 Task: Add Cocojune Organic Pure Coconut Dairy Free Yogurt to the cart.
Action: Mouse moved to (41, 366)
Screenshot: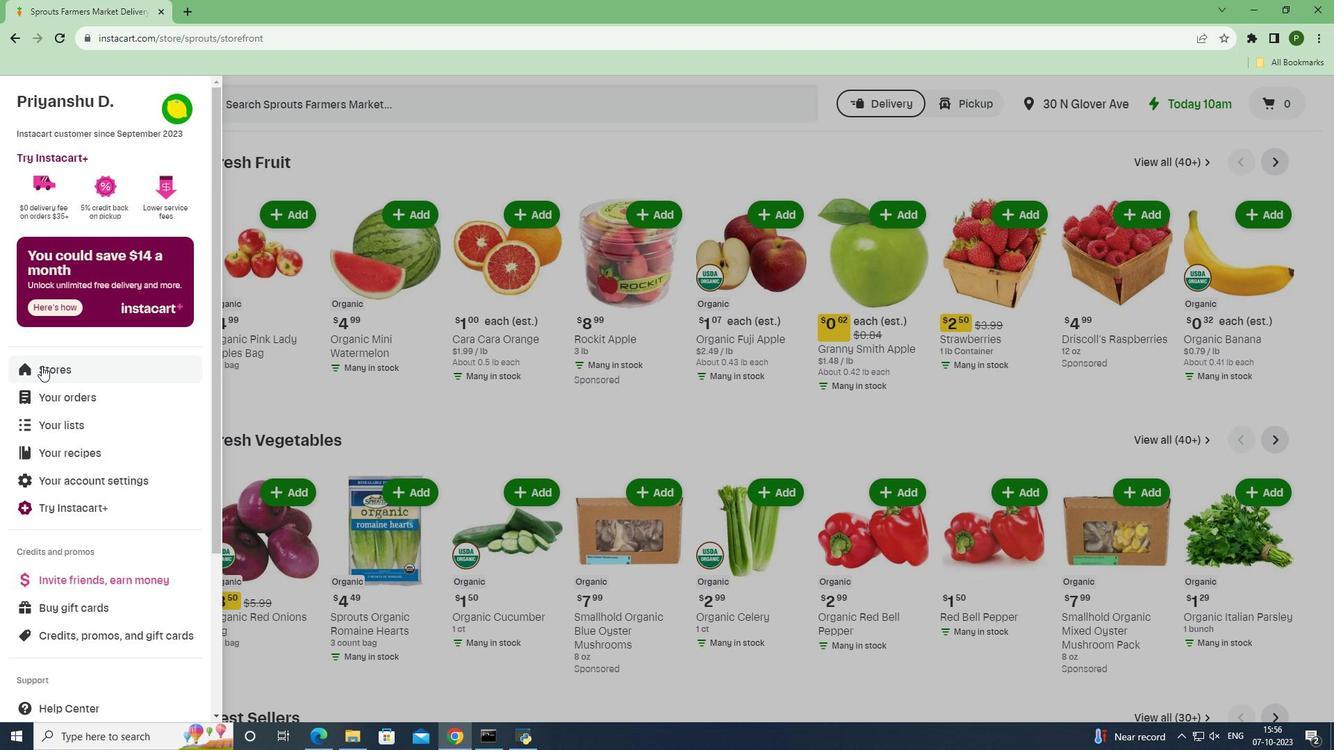 
Action: Mouse pressed left at (41, 366)
Screenshot: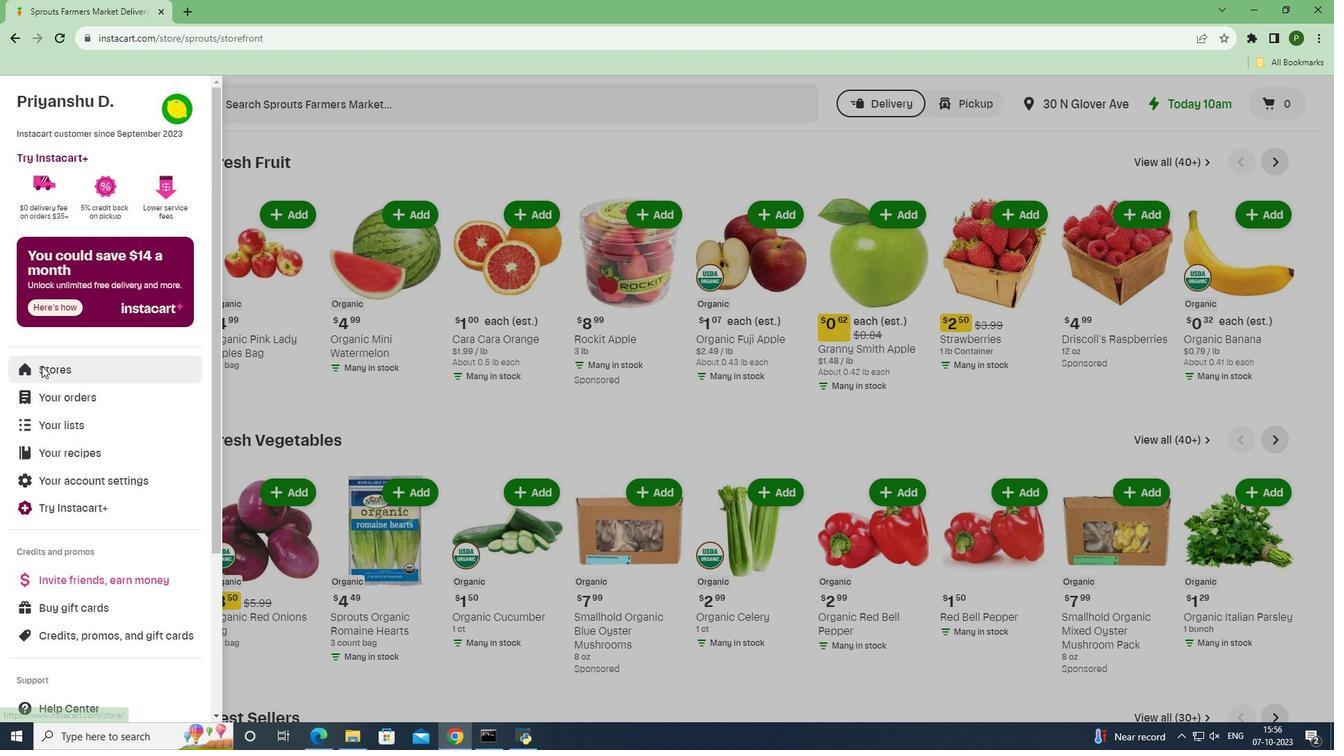 
Action: Mouse moved to (307, 159)
Screenshot: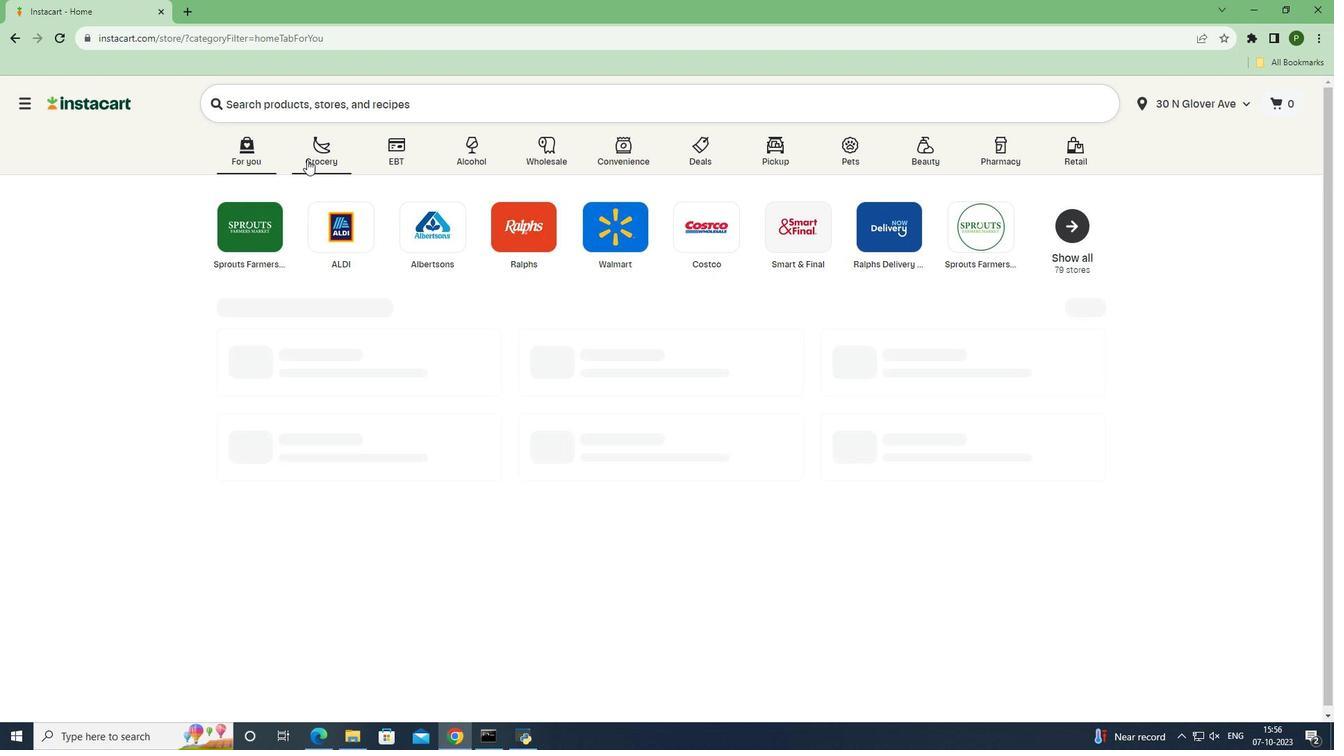 
Action: Mouse pressed left at (307, 159)
Screenshot: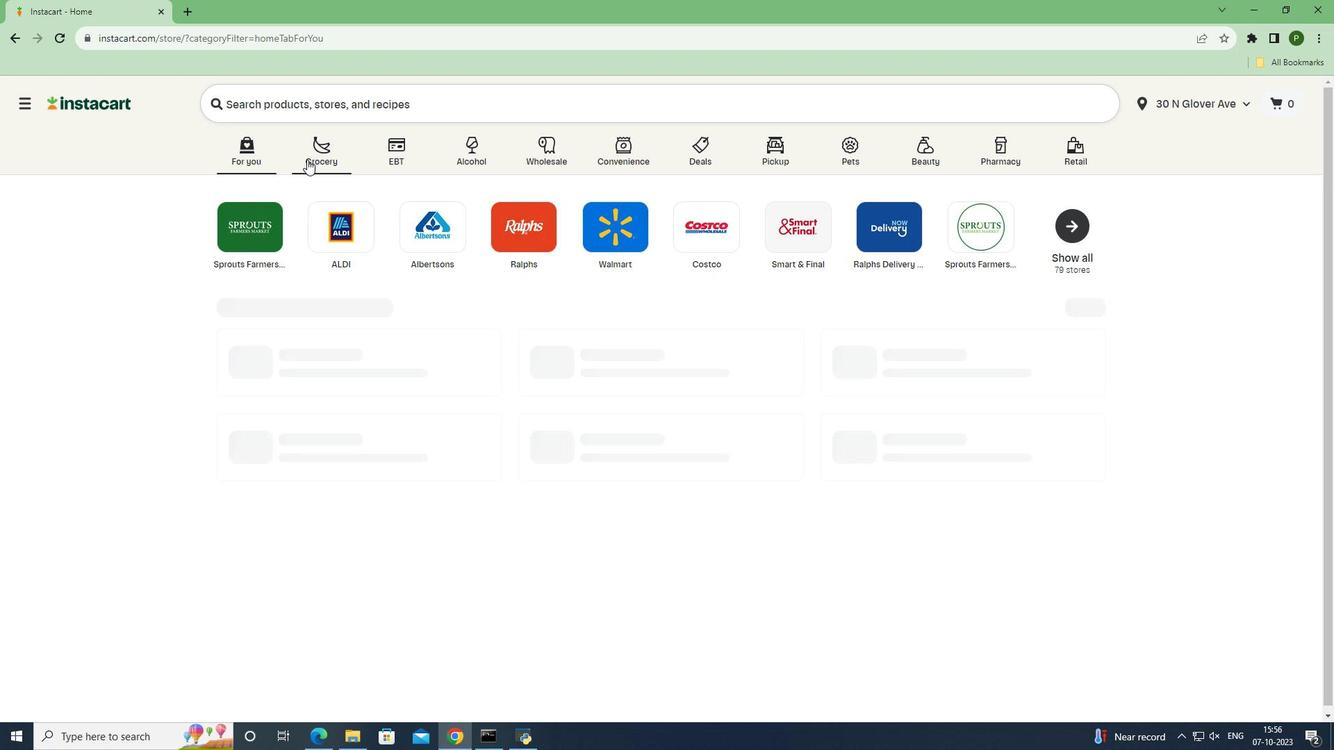 
Action: Mouse moved to (610, 319)
Screenshot: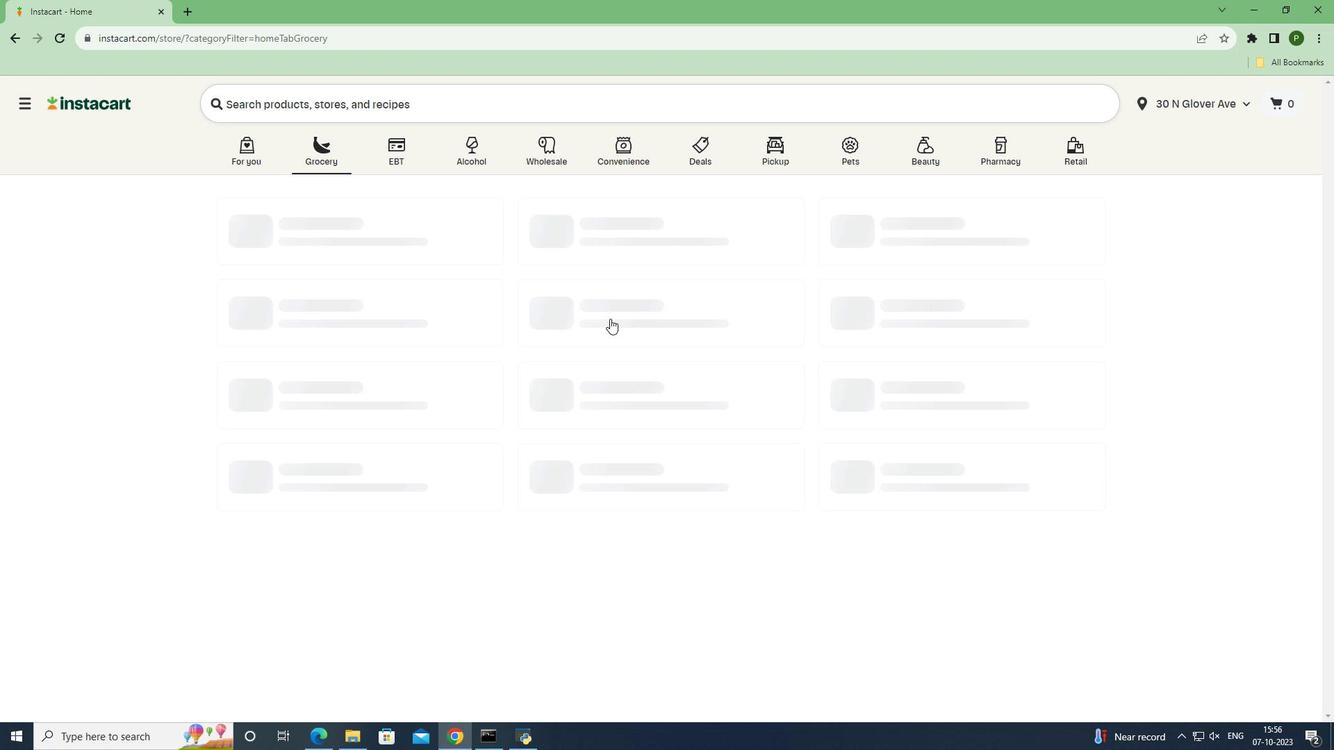 
Action: Mouse pressed left at (610, 319)
Screenshot: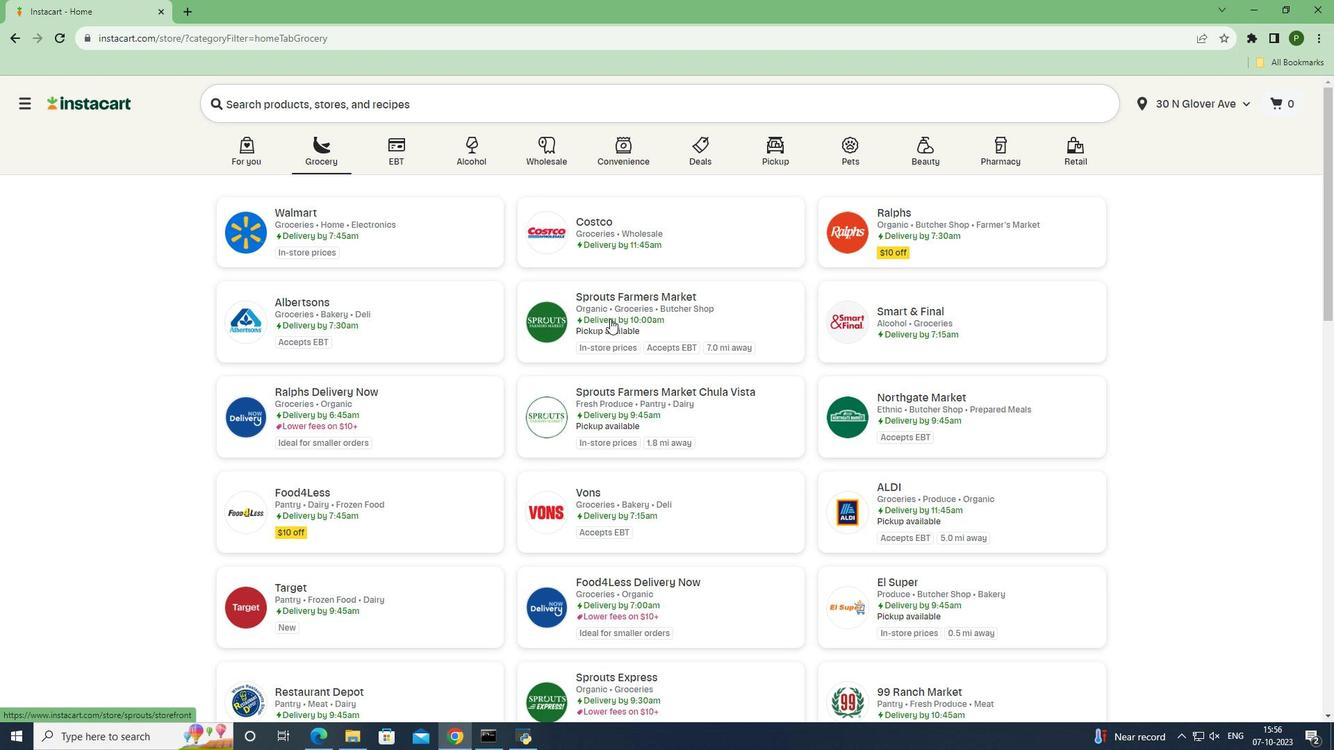 
Action: Mouse moved to (91, 449)
Screenshot: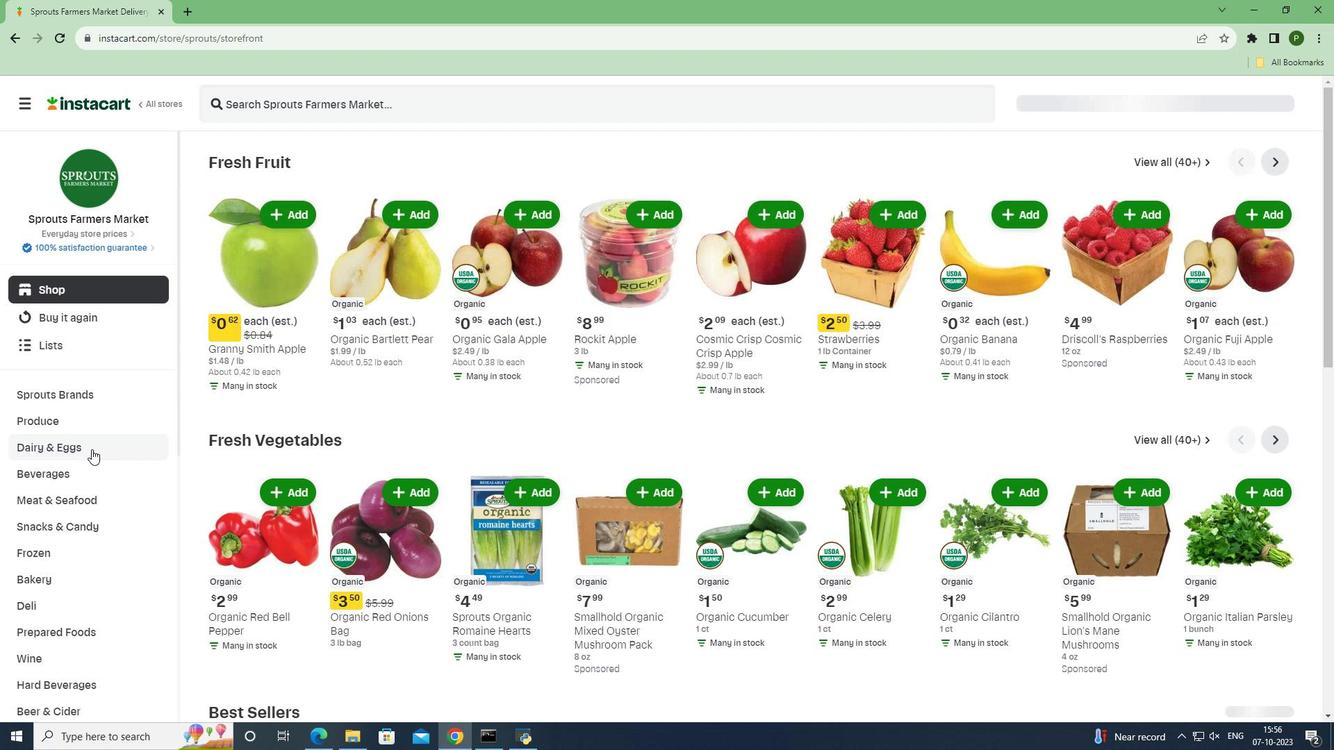 
Action: Mouse pressed left at (91, 449)
Screenshot: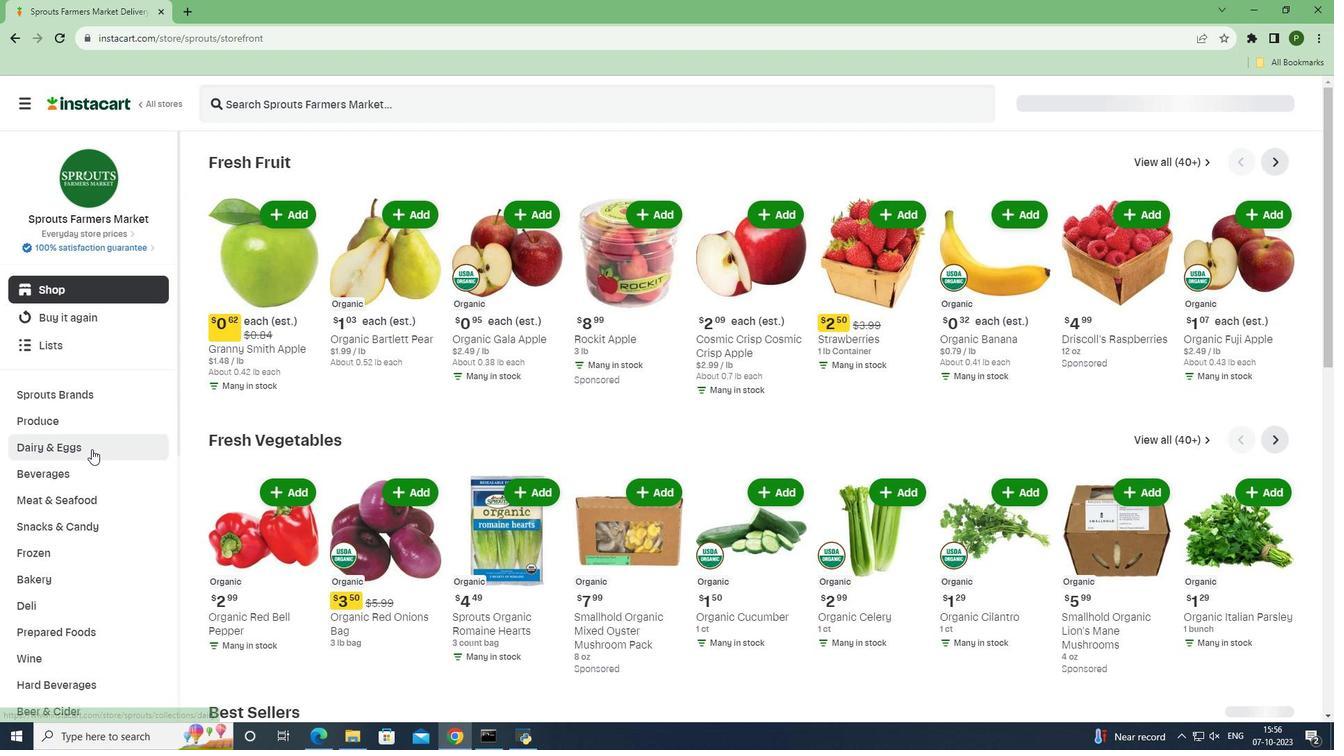 
Action: Mouse moved to (65, 553)
Screenshot: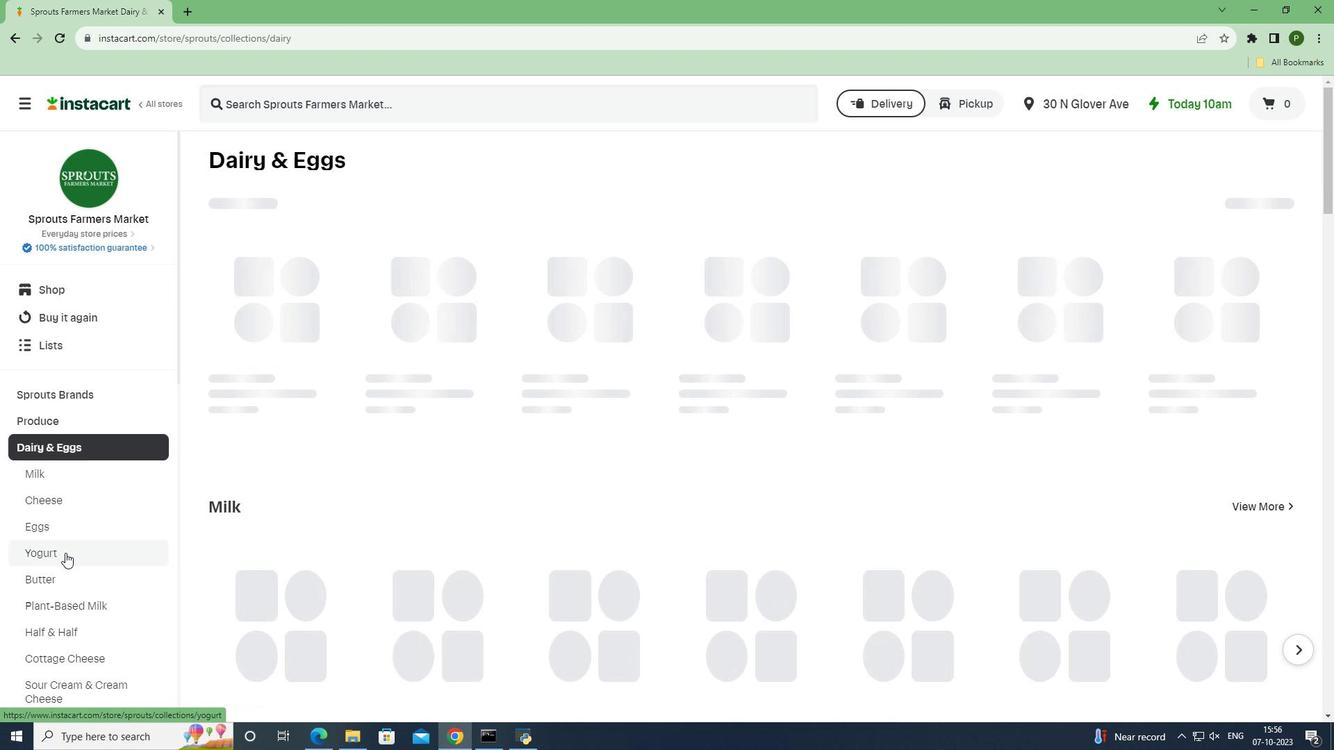 
Action: Mouse pressed left at (65, 553)
Screenshot: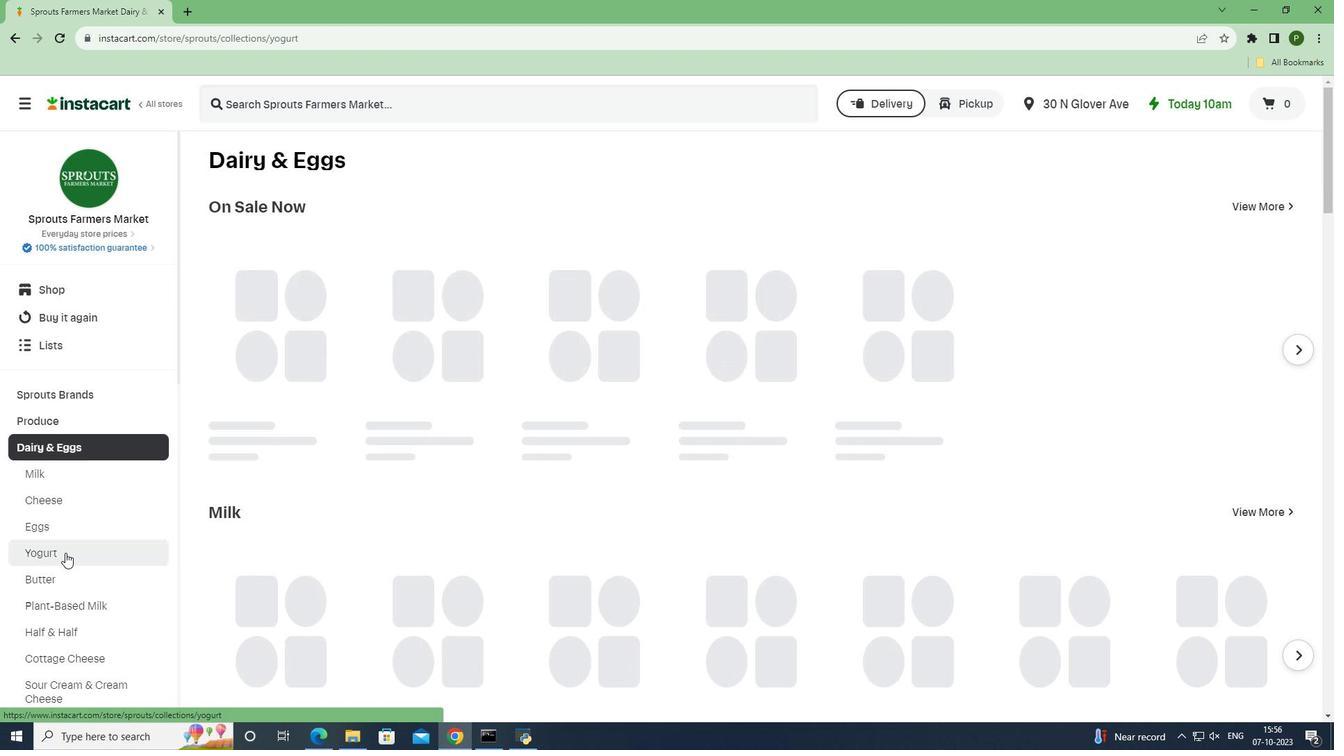 
Action: Mouse moved to (283, 107)
Screenshot: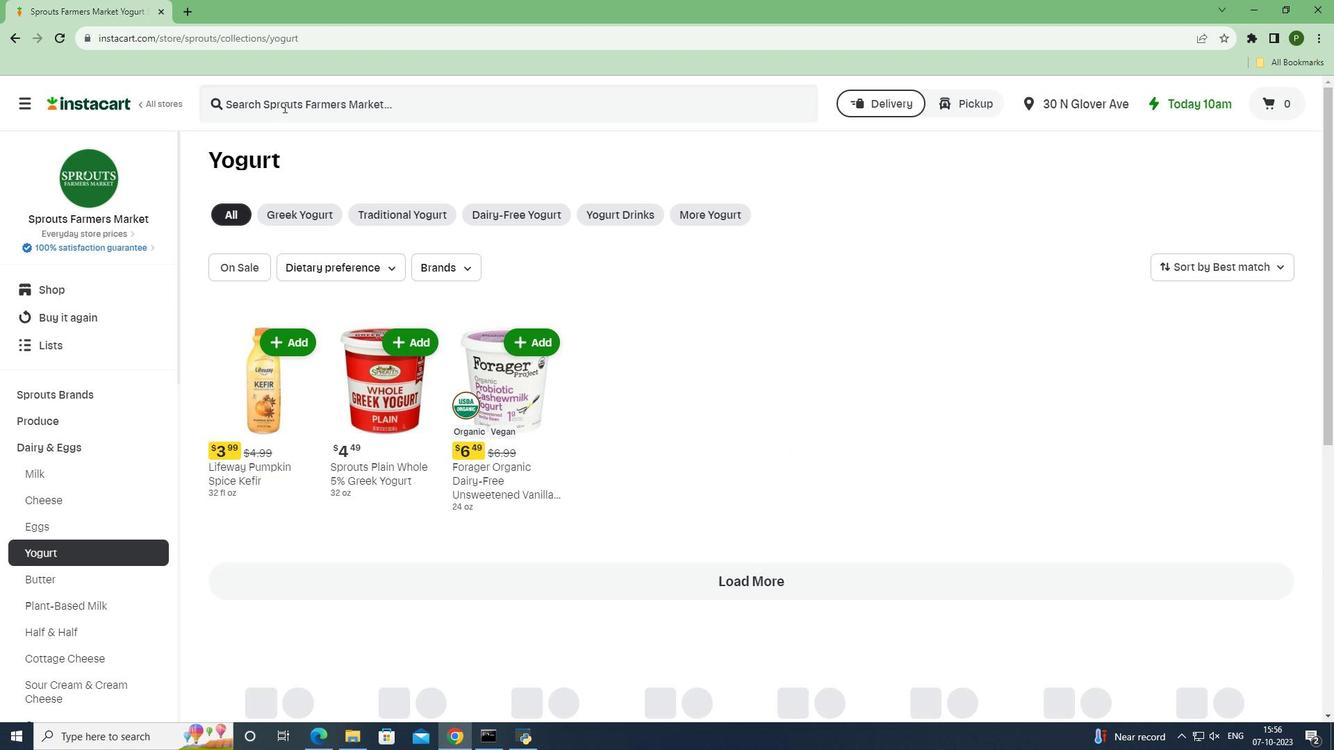 
Action: Mouse pressed left at (283, 107)
Screenshot: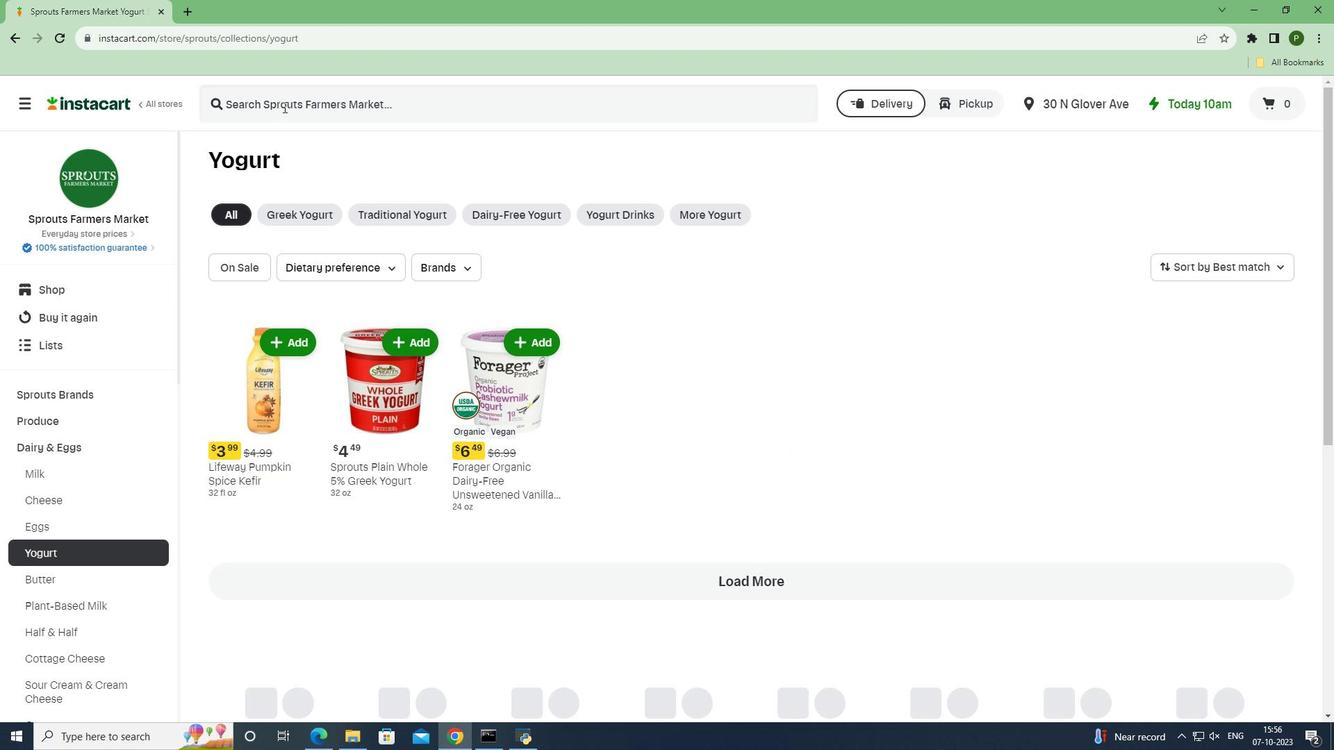 
Action: Key pressed <Key.caps_lock>C<Key.caps_lock>ocojune<Key.space><Key.caps_lock>O<Key.caps_lock>rganic<Key.space><Key.caps_lock>P<Key.caps_lock>ure<Key.space><Key.caps_lock>C<Key.caps_lock>oconut<Key.space><Key.caps_lock>DAIRY<Key.space><Key.caps_lock><Key.caps_lock>F<Key.caps_lock>ree<Key.space><Key.caps_lock>Y<Key.caps_lock>ogurt<Key.space><Key.enter>
Screenshot: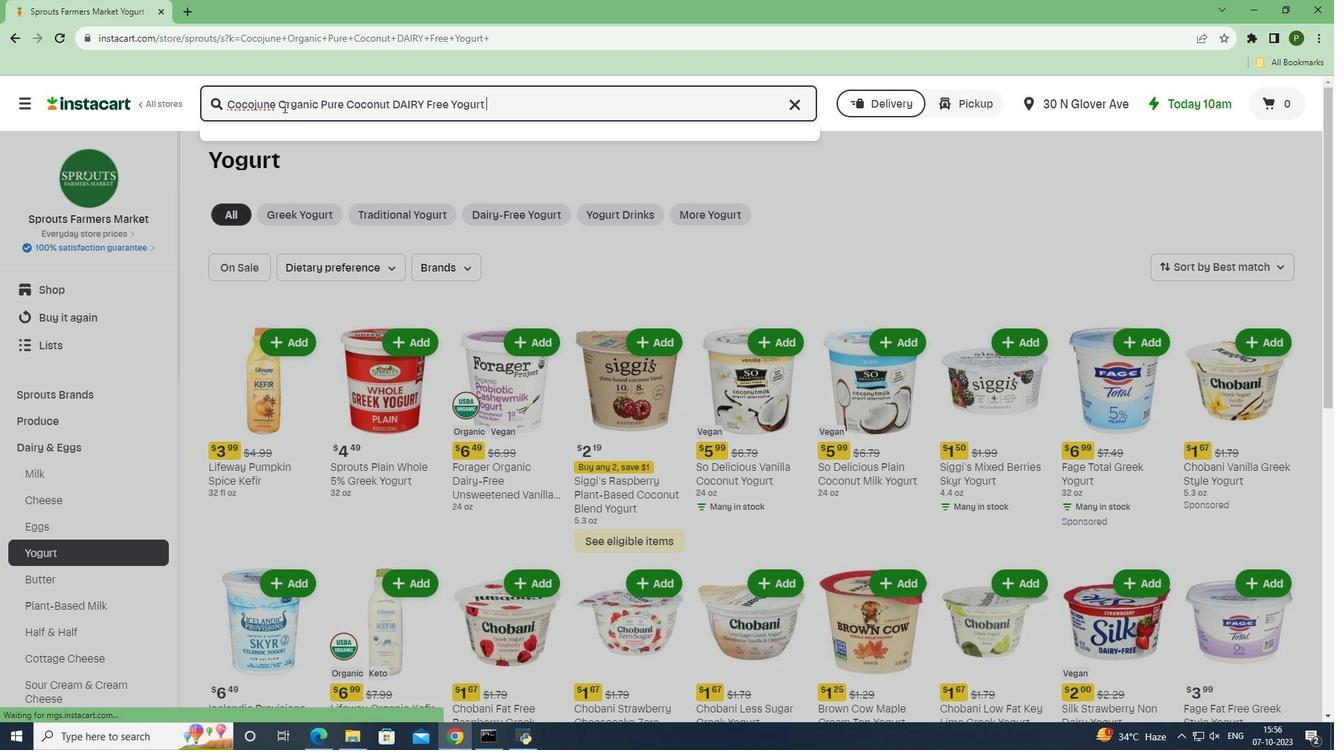
Action: Mouse moved to (372, 249)
Screenshot: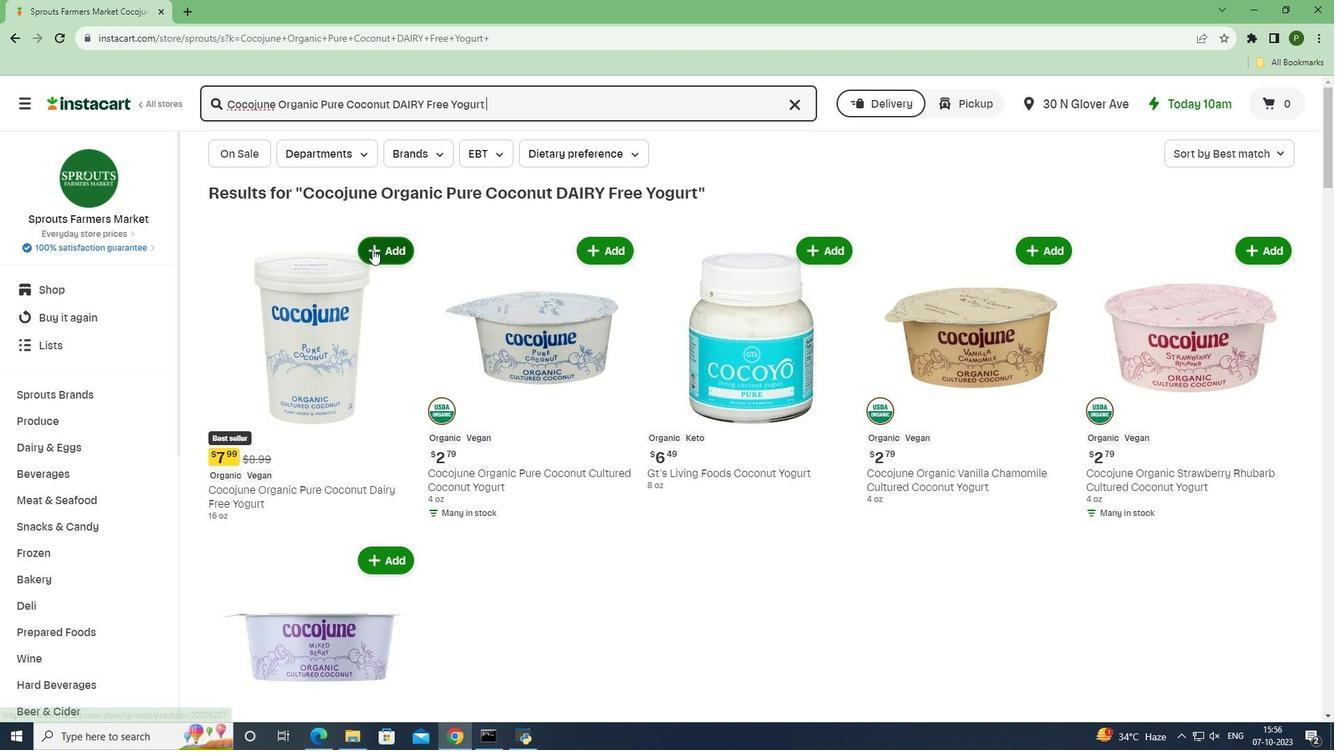 
Action: Mouse pressed left at (372, 249)
Screenshot: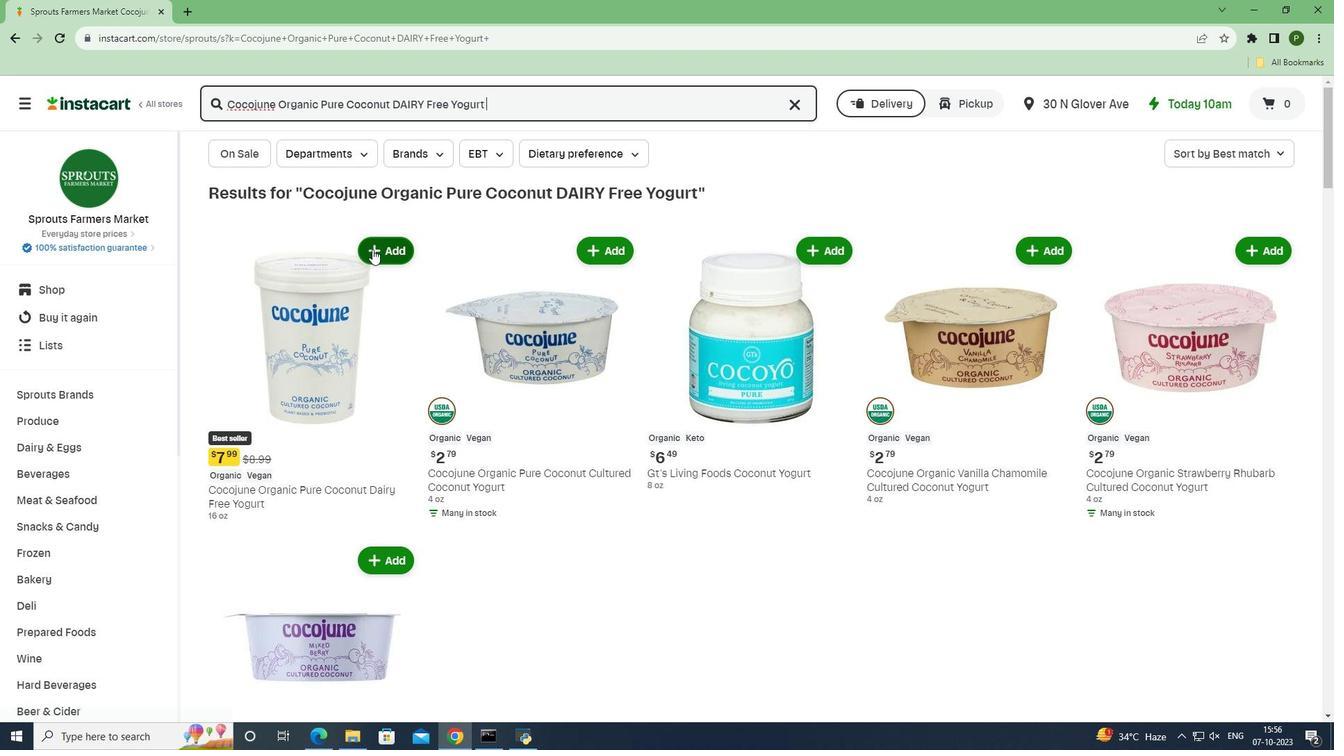 
Action: Mouse moved to (416, 333)
Screenshot: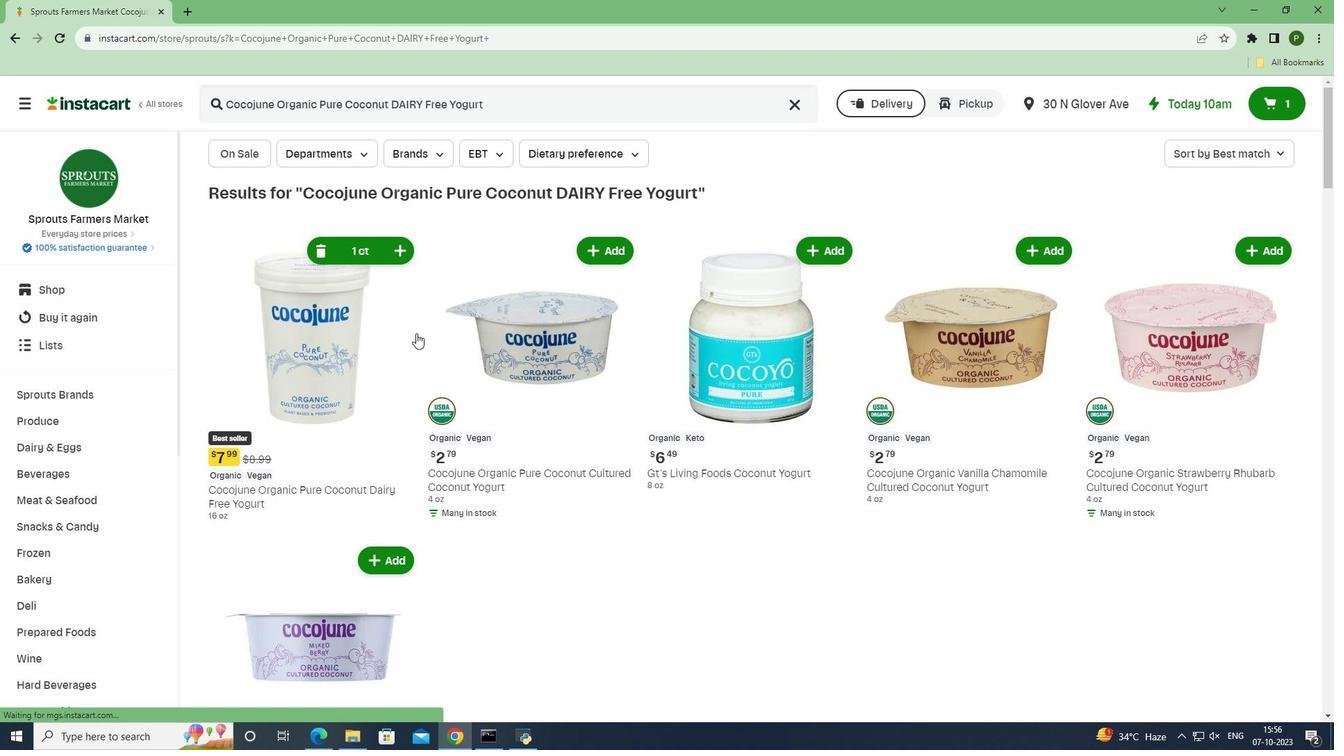 
